 Task: Look for products in the category "Lotion" from Lifeflo only.
Action: Mouse moved to (712, 269)
Screenshot: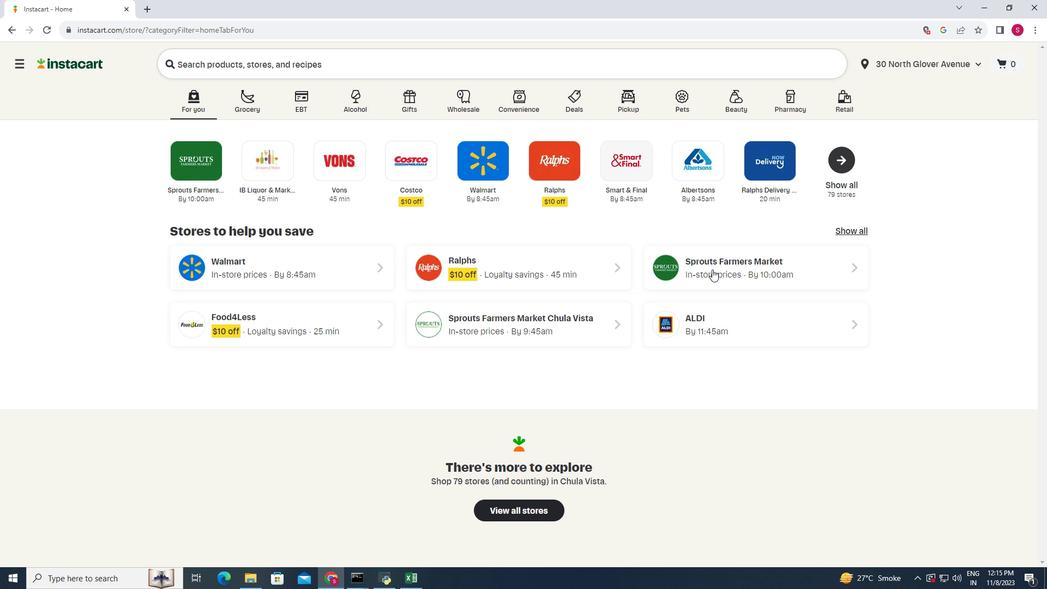
Action: Mouse pressed left at (712, 269)
Screenshot: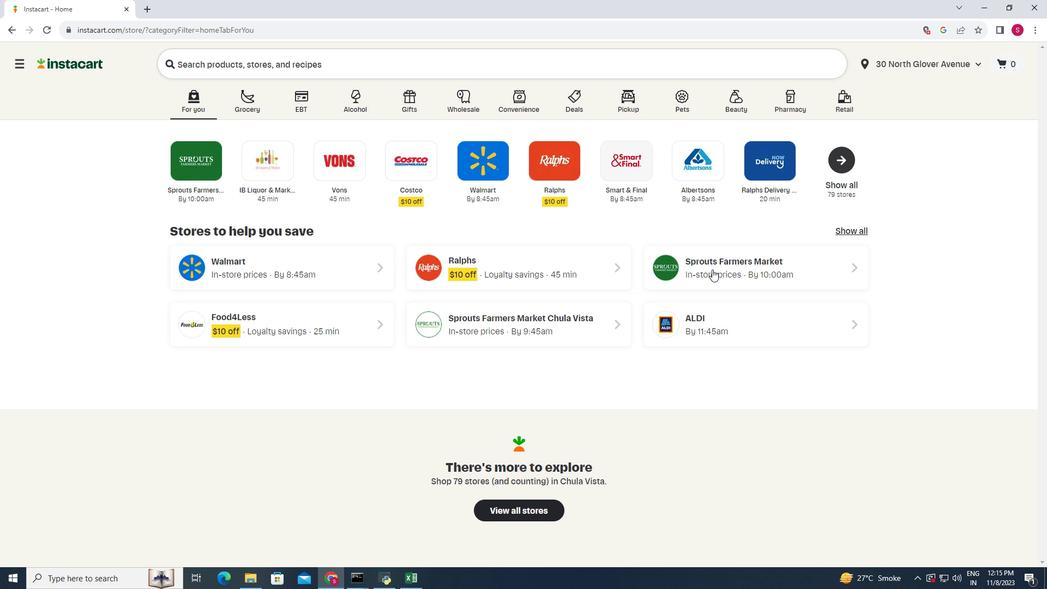 
Action: Mouse moved to (38, 397)
Screenshot: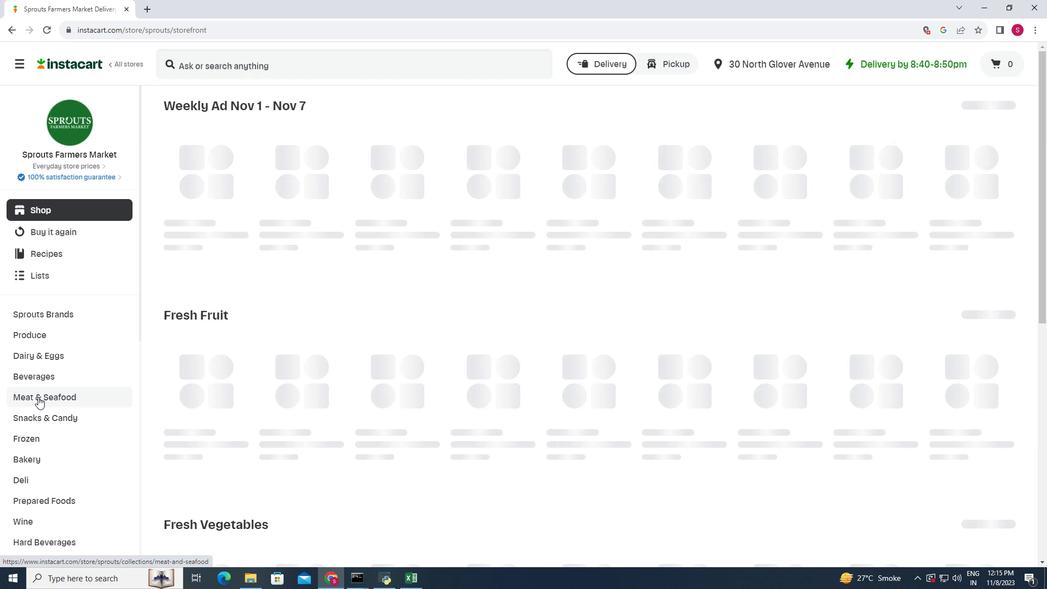 
Action: Mouse scrolled (38, 396) with delta (0, 0)
Screenshot: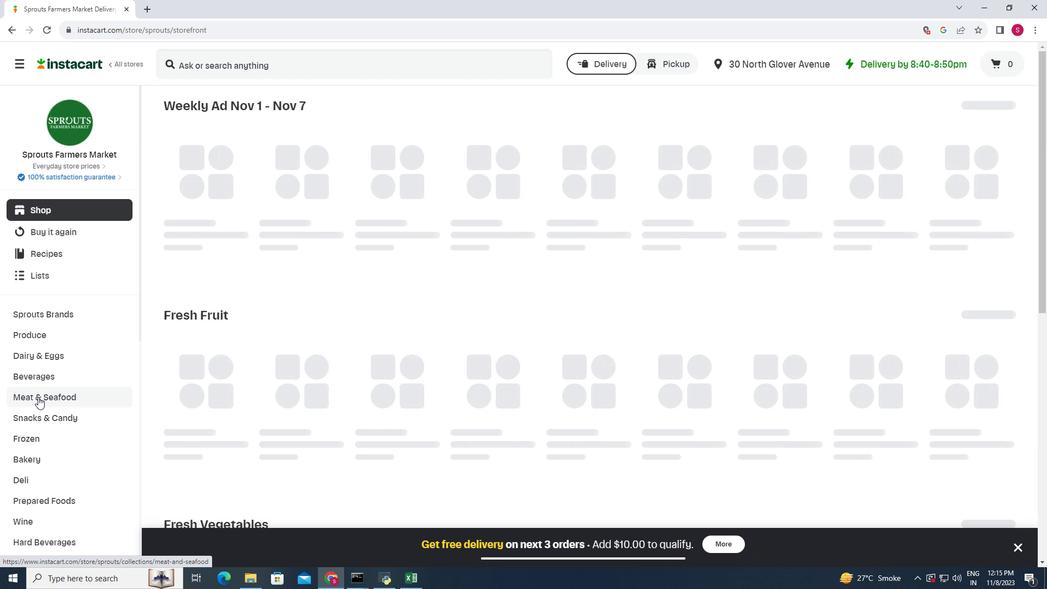 
Action: Mouse scrolled (38, 396) with delta (0, 0)
Screenshot: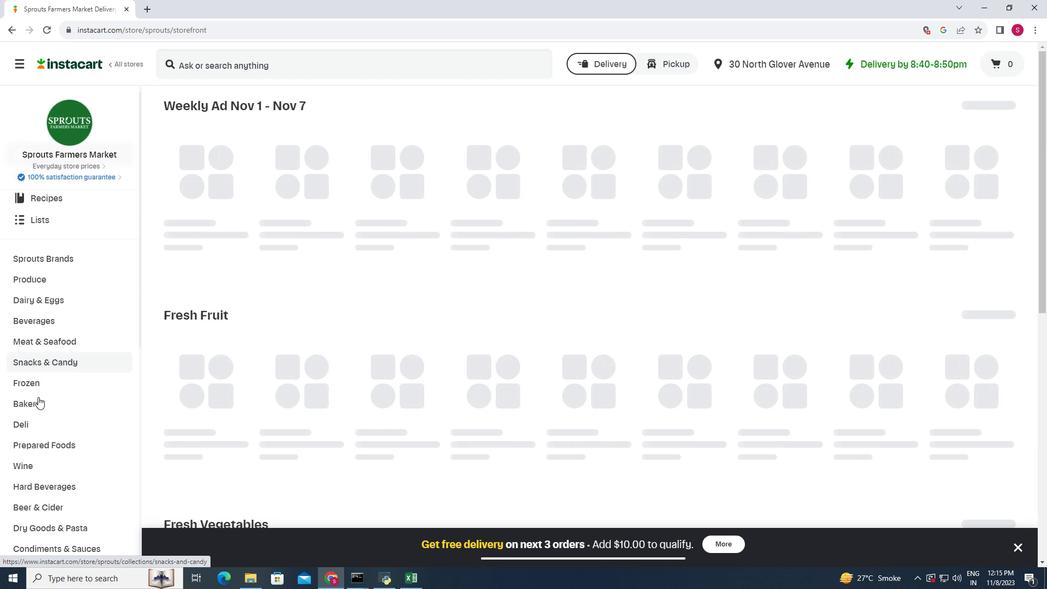 
Action: Mouse scrolled (38, 396) with delta (0, 0)
Screenshot: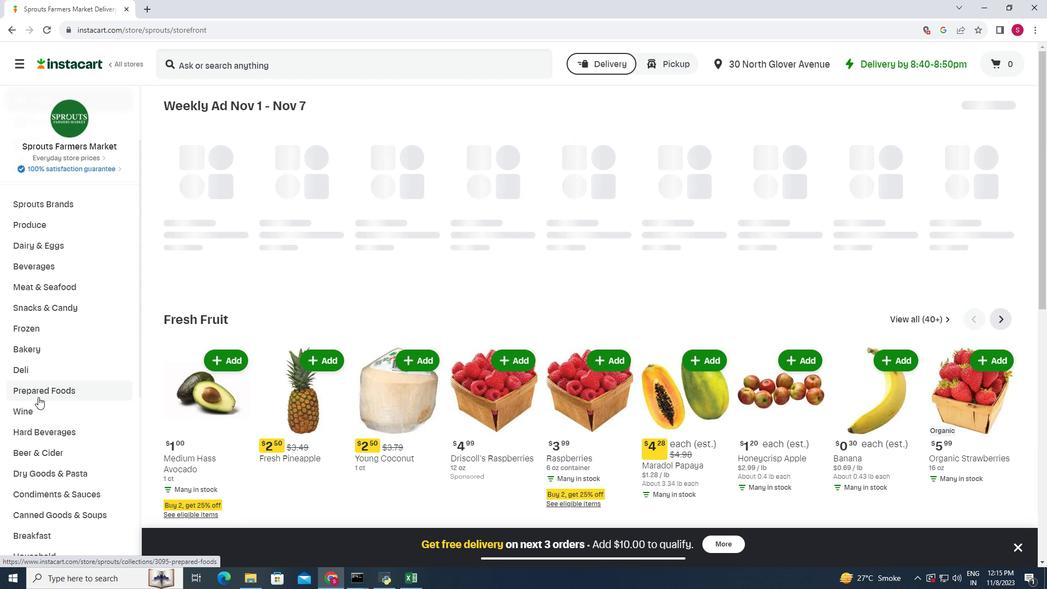 
Action: Mouse moved to (38, 397)
Screenshot: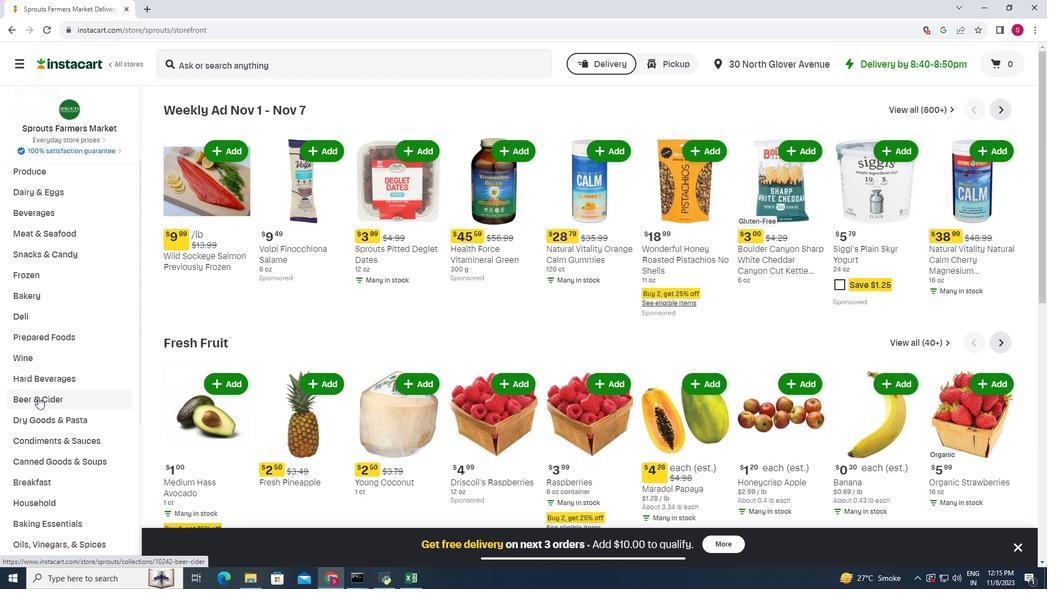 
Action: Mouse scrolled (38, 396) with delta (0, 0)
Screenshot: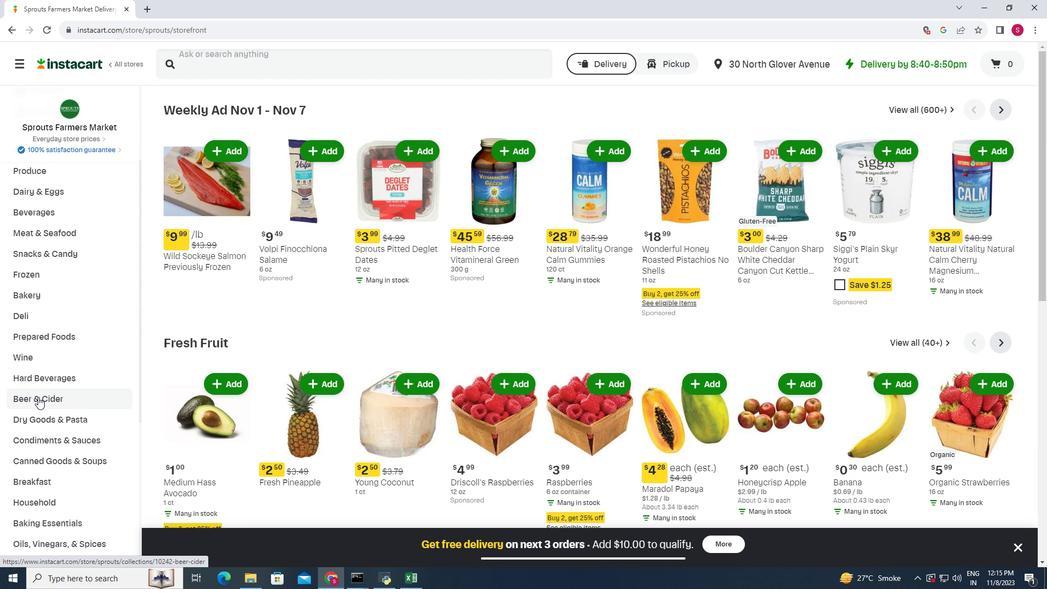 
Action: Mouse moved to (39, 396)
Screenshot: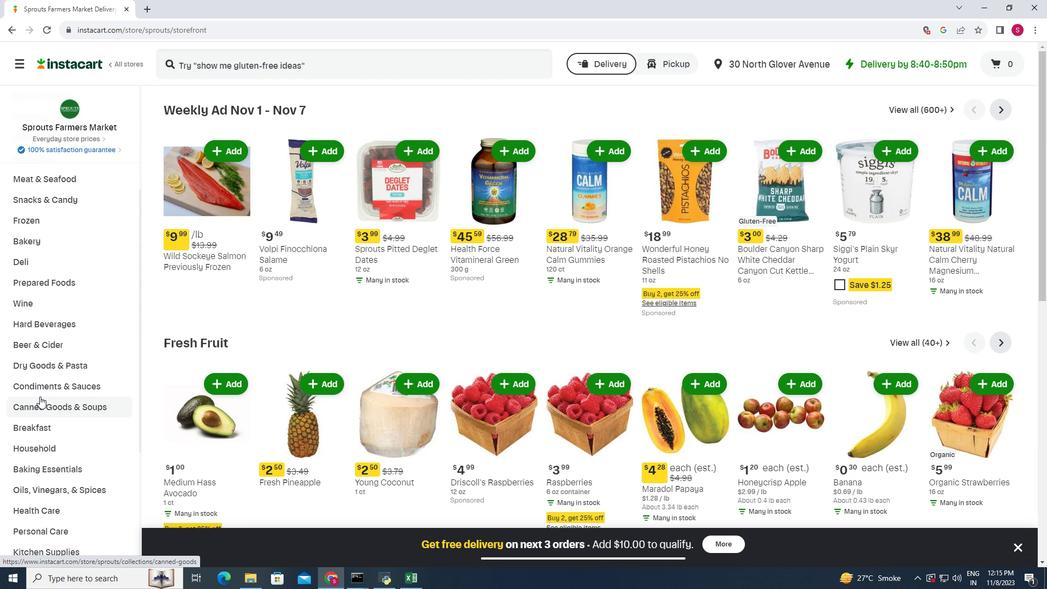 
Action: Mouse scrolled (39, 396) with delta (0, 0)
Screenshot: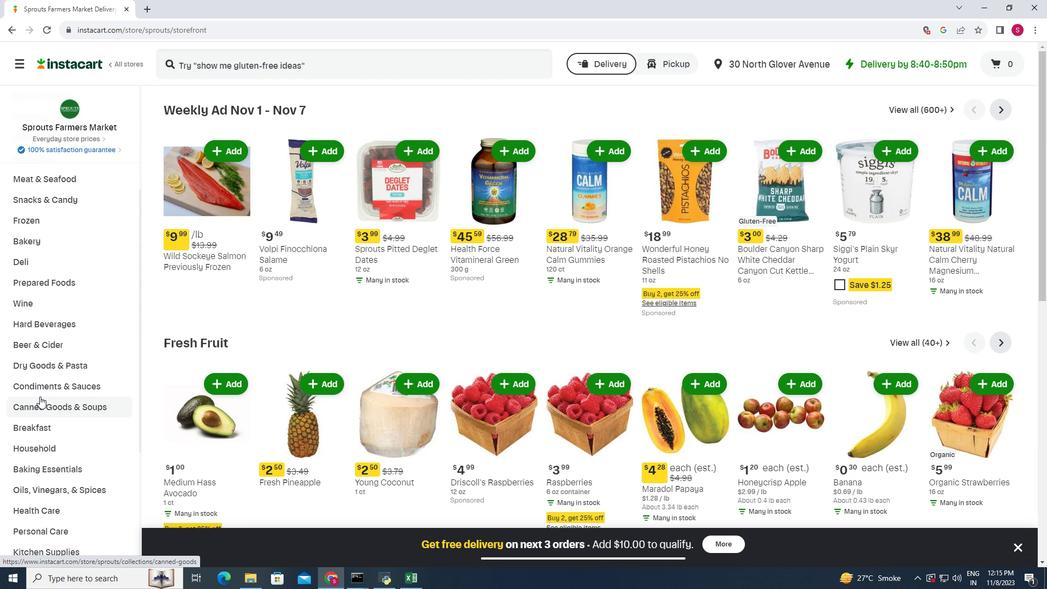 
Action: Mouse moved to (45, 473)
Screenshot: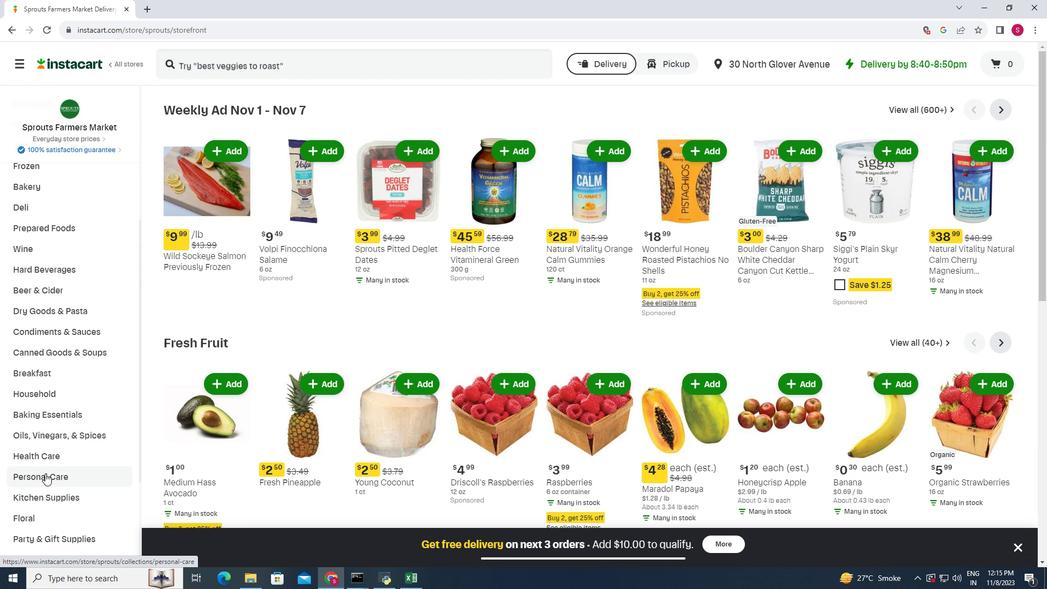 
Action: Mouse pressed left at (45, 473)
Screenshot: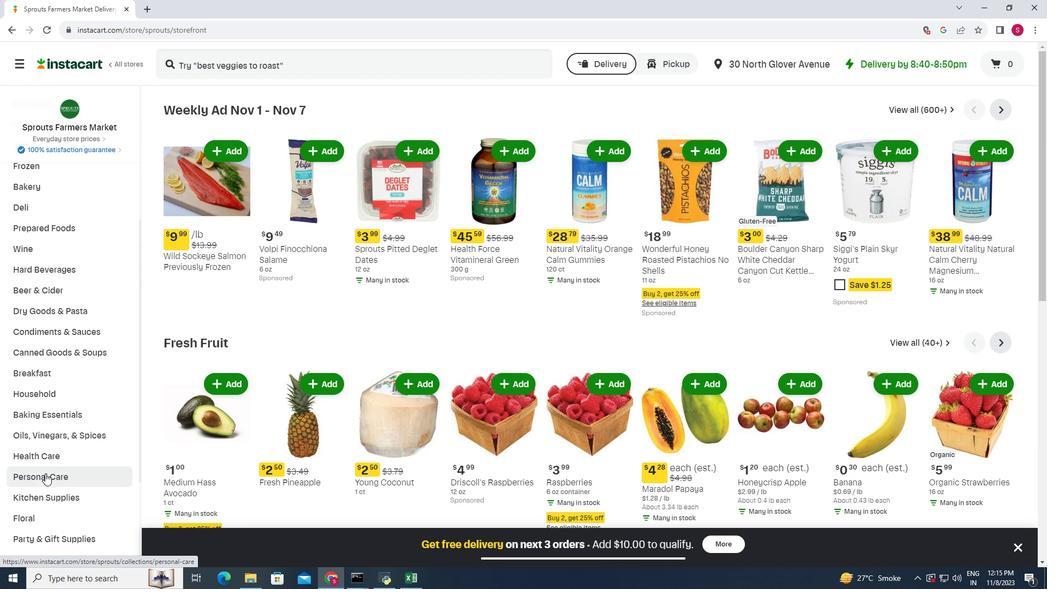 
Action: Mouse moved to (276, 132)
Screenshot: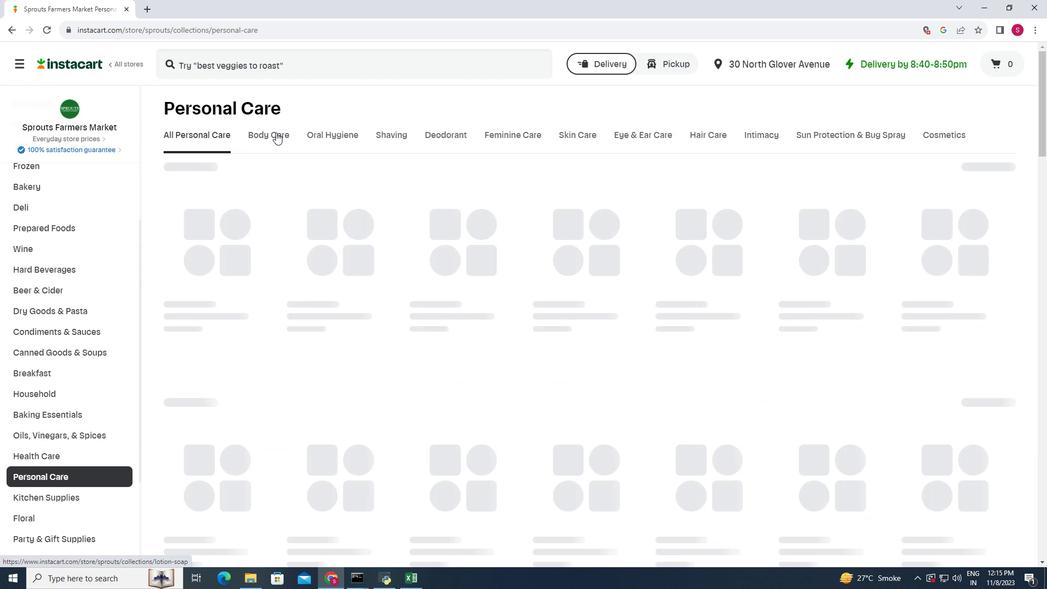 
Action: Mouse pressed left at (276, 132)
Screenshot: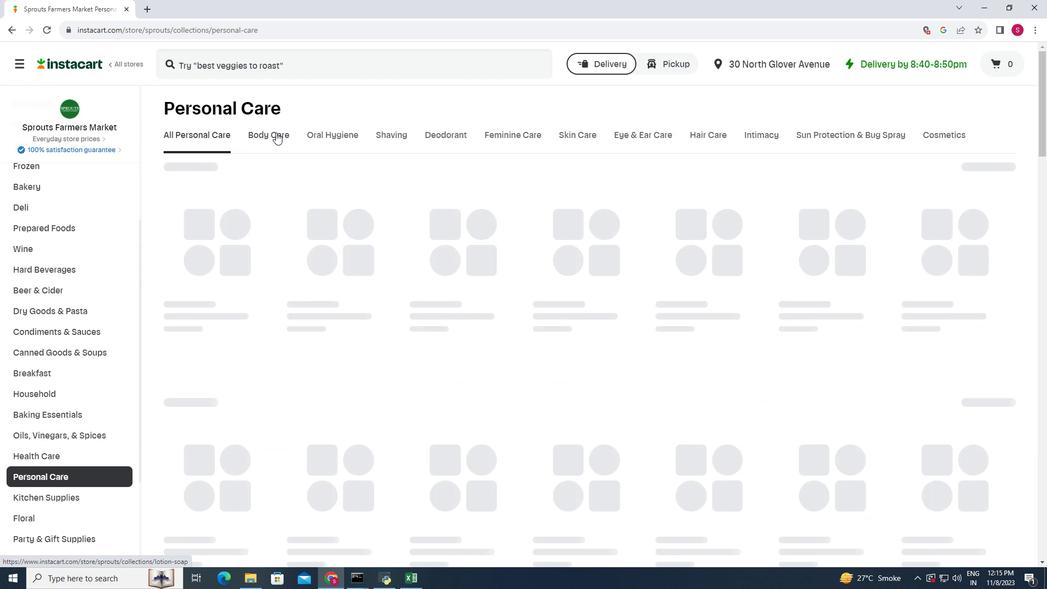 
Action: Mouse moved to (442, 171)
Screenshot: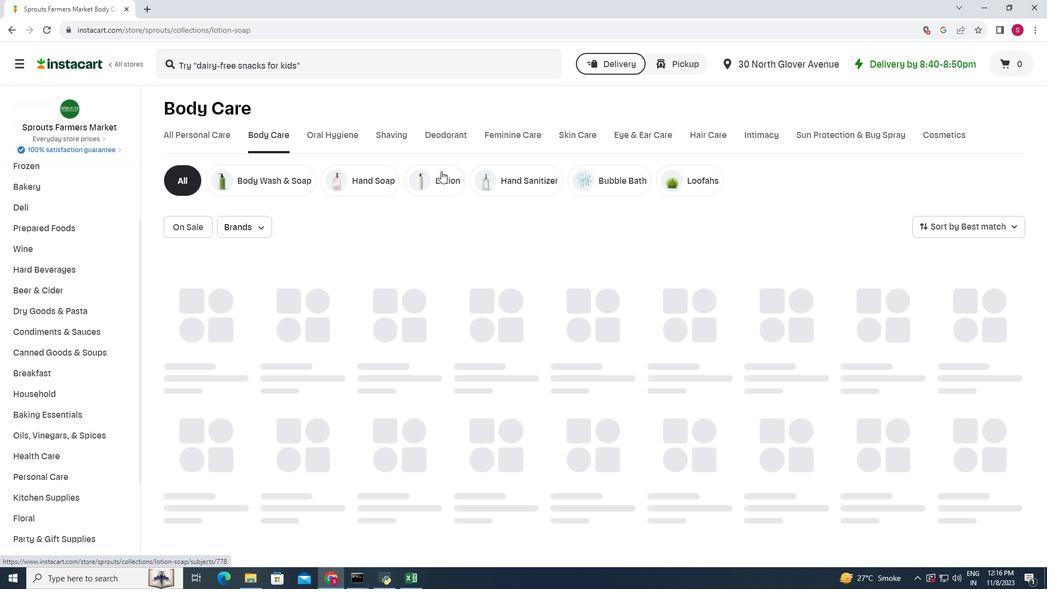 
Action: Mouse pressed left at (442, 171)
Screenshot: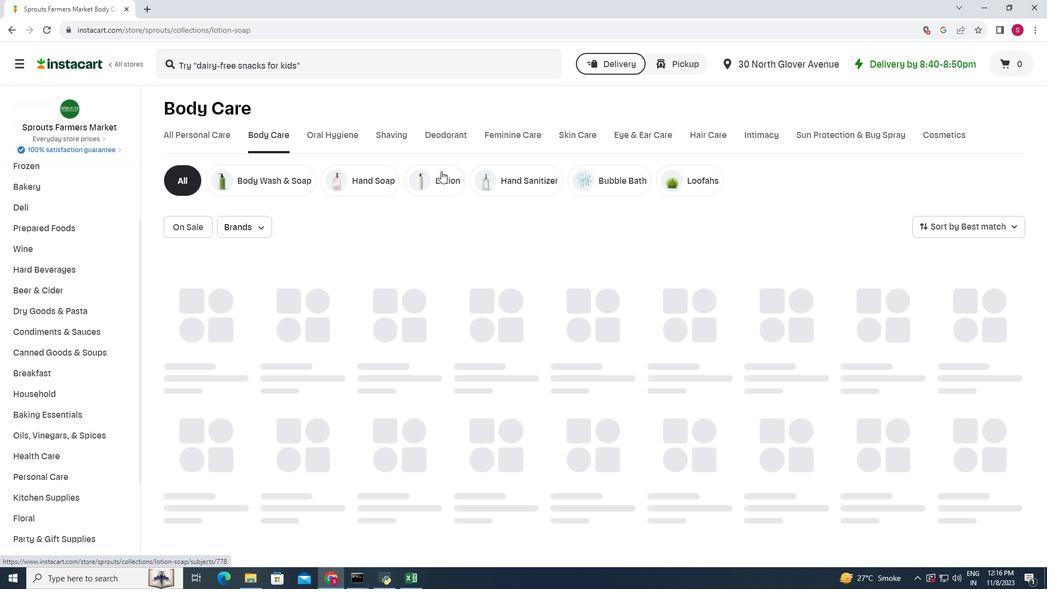 
Action: Mouse moved to (249, 226)
Screenshot: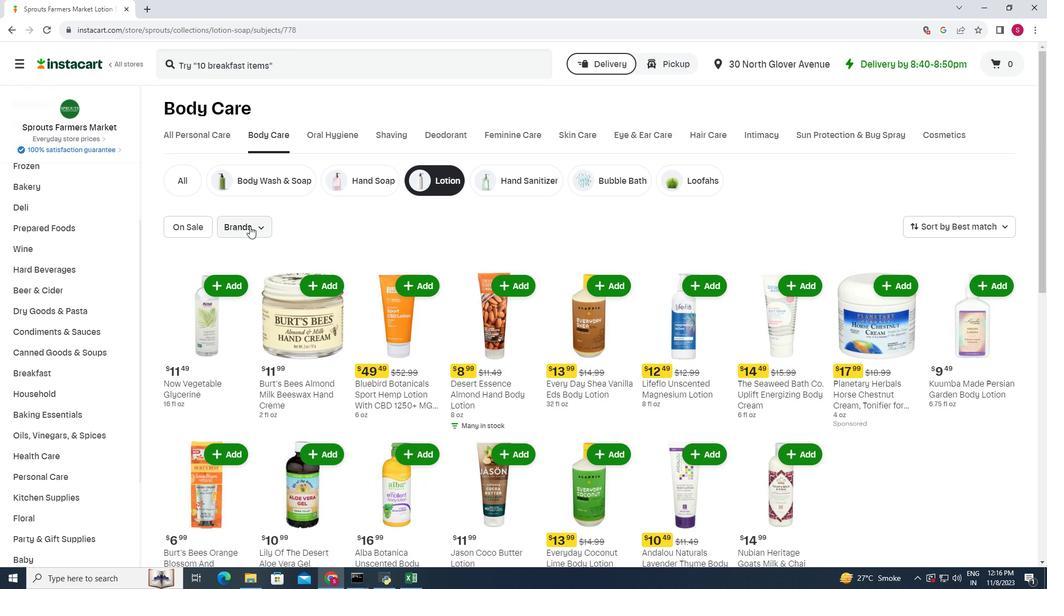 
Action: Mouse pressed left at (249, 226)
Screenshot: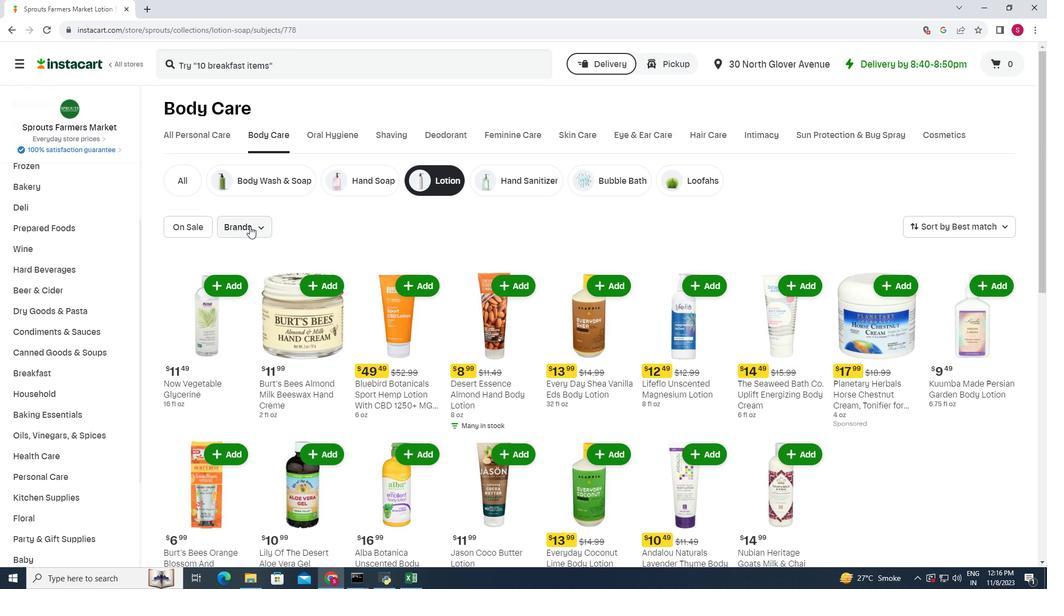 
Action: Mouse moved to (262, 277)
Screenshot: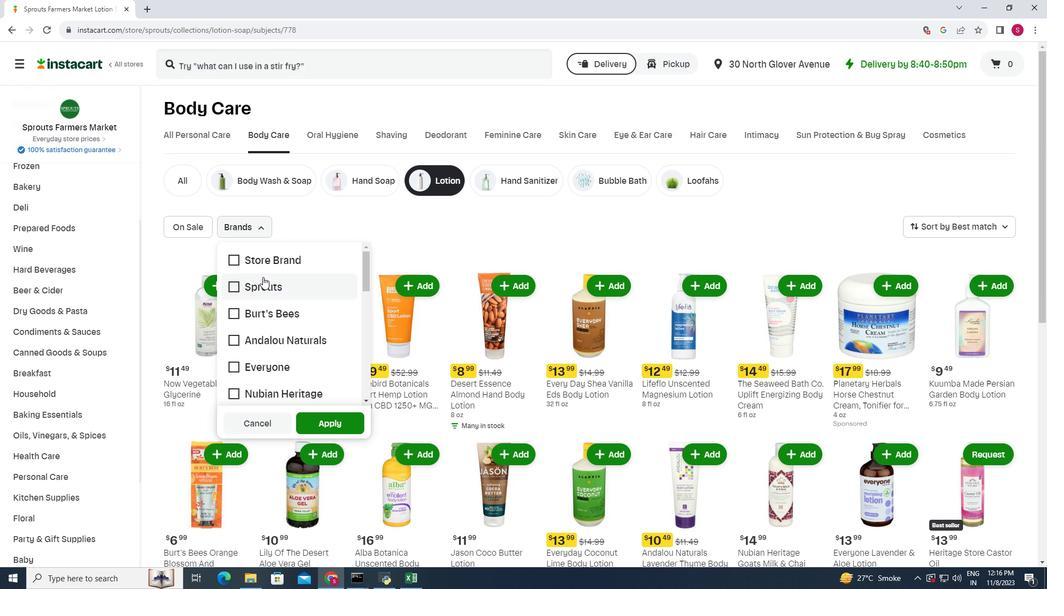 
Action: Mouse scrolled (262, 276) with delta (0, 0)
Screenshot: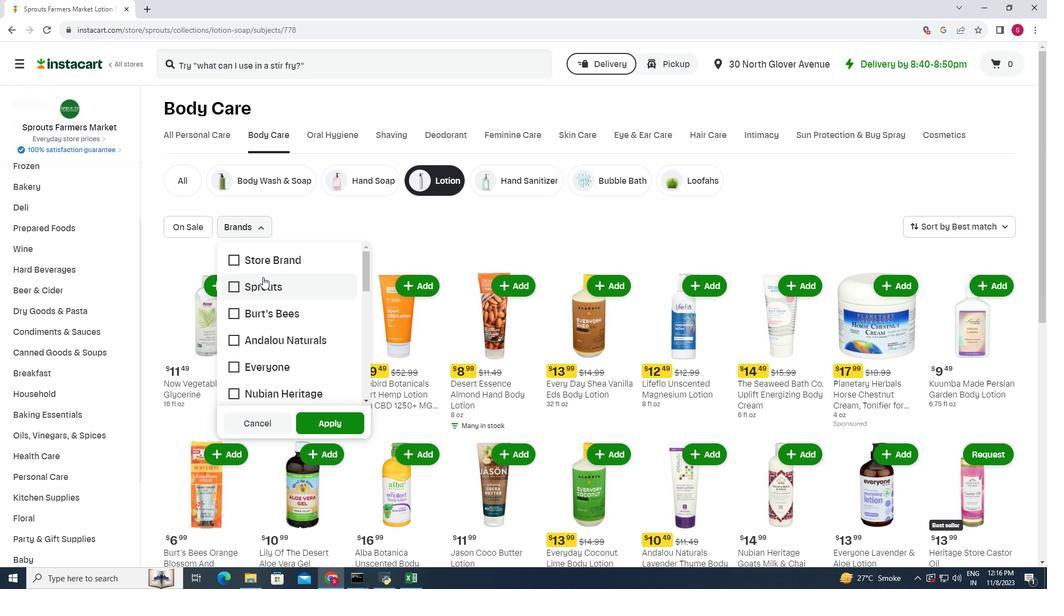 
Action: Mouse moved to (280, 277)
Screenshot: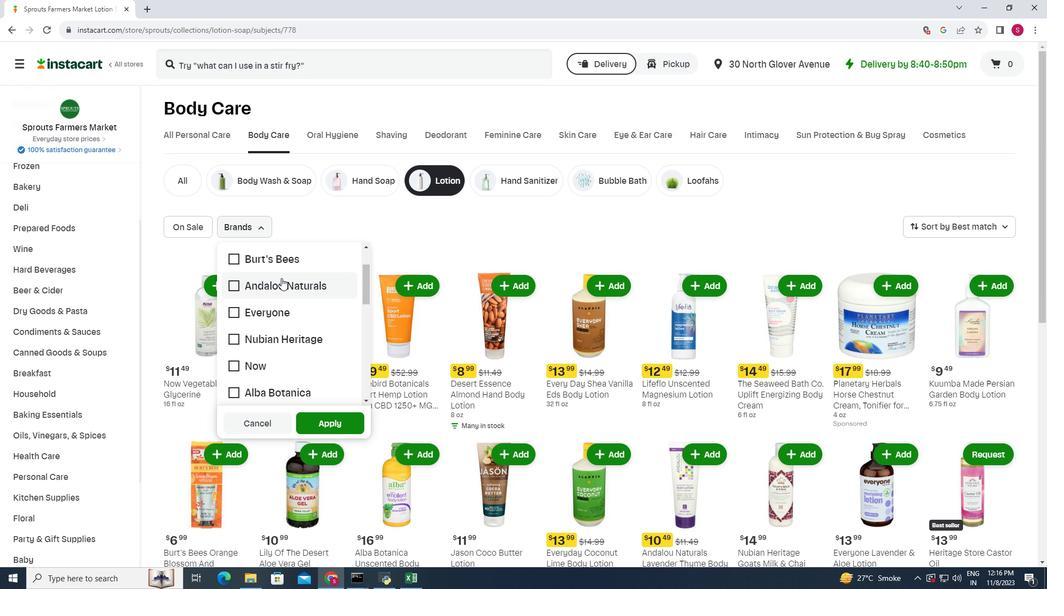
Action: Mouse scrolled (280, 277) with delta (0, 0)
Screenshot: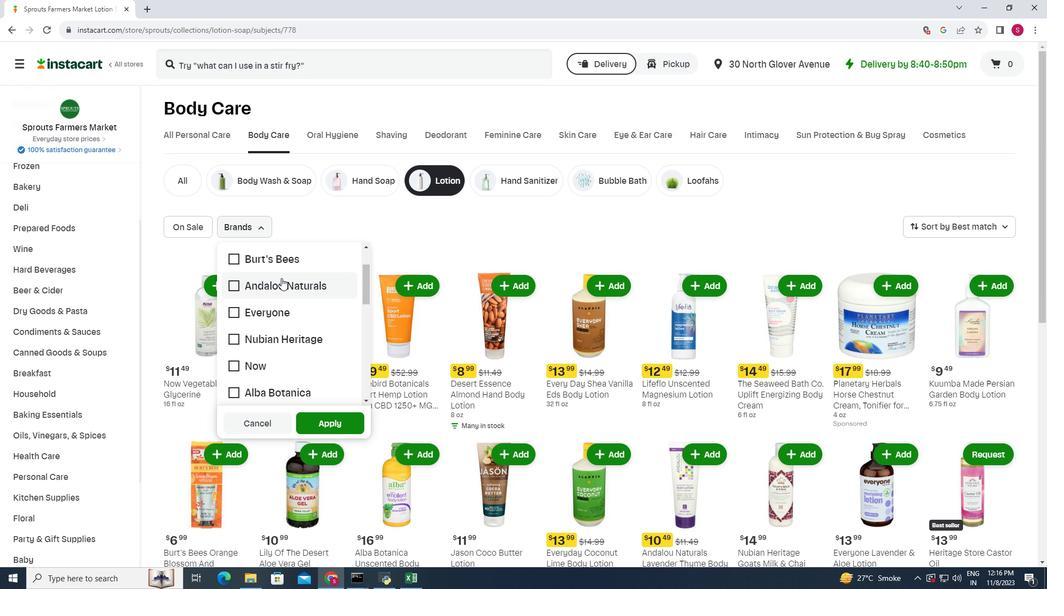 
Action: Mouse moved to (284, 279)
Screenshot: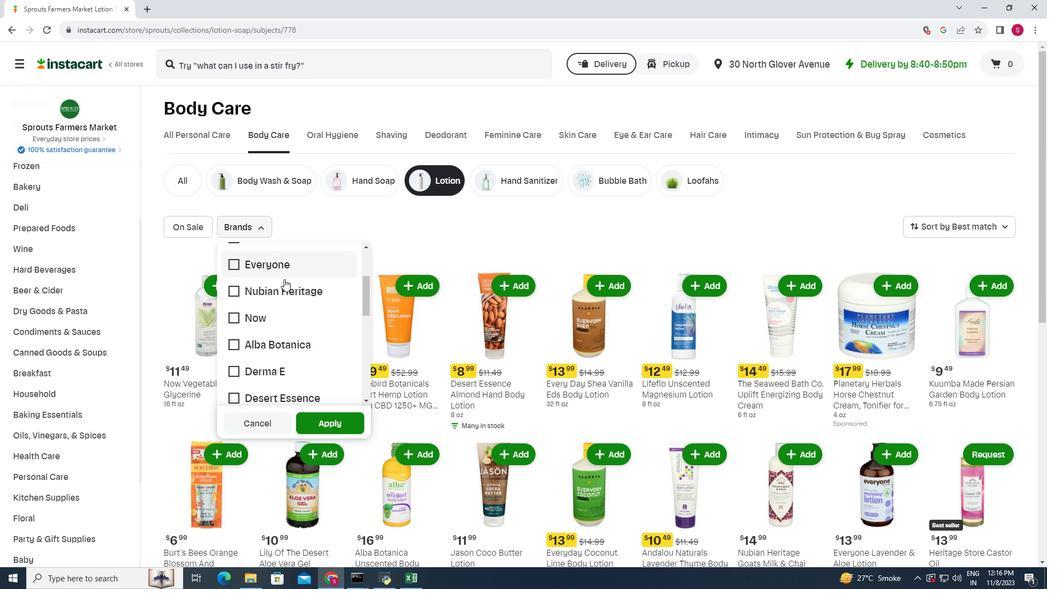 
Action: Mouse scrolled (284, 278) with delta (0, 0)
Screenshot: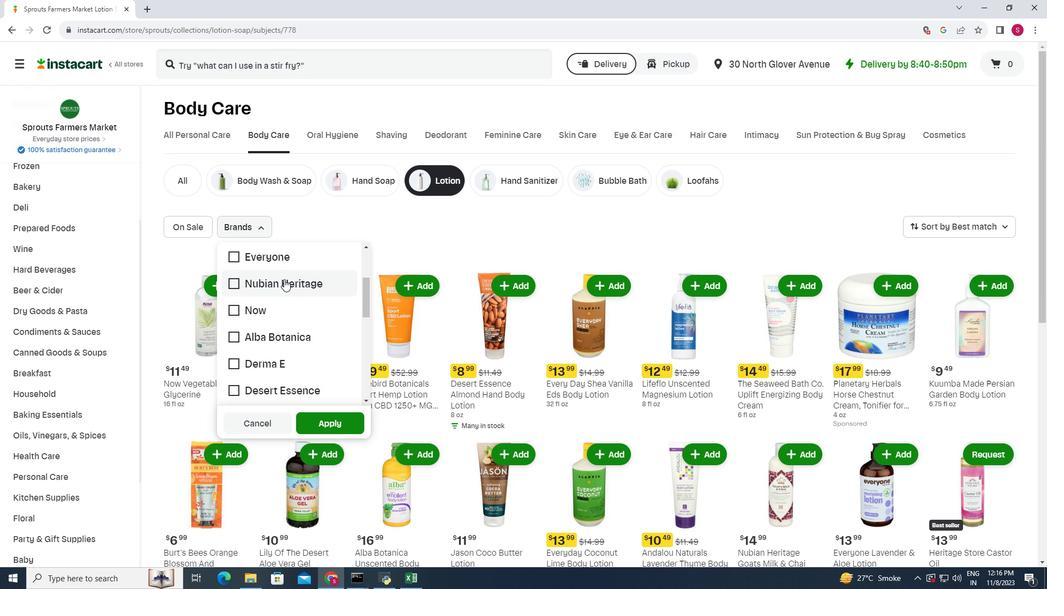 
Action: Mouse scrolled (284, 278) with delta (0, 0)
Screenshot: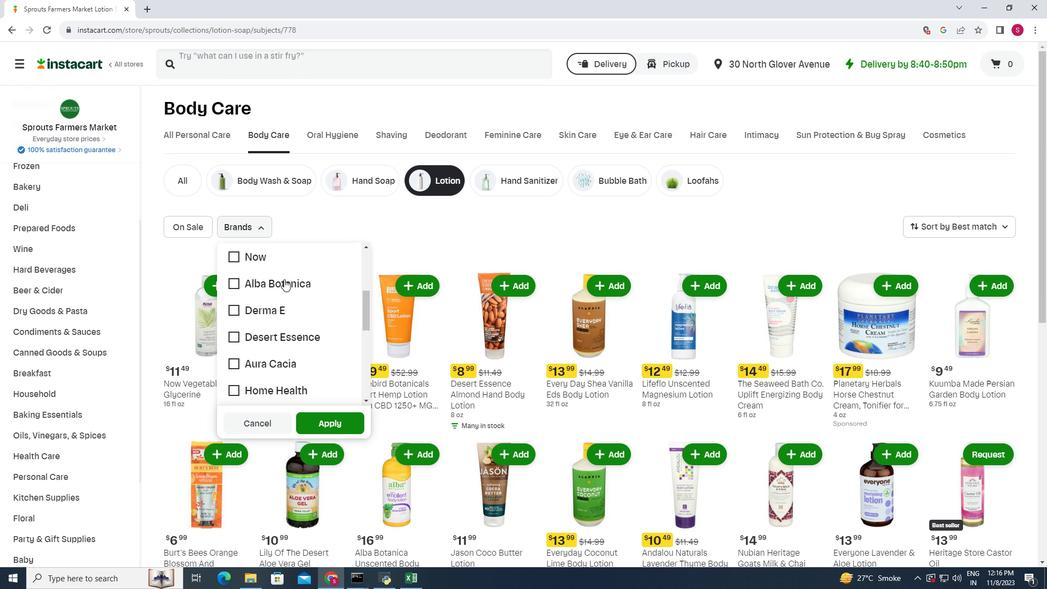 
Action: Mouse scrolled (284, 278) with delta (0, 0)
Screenshot: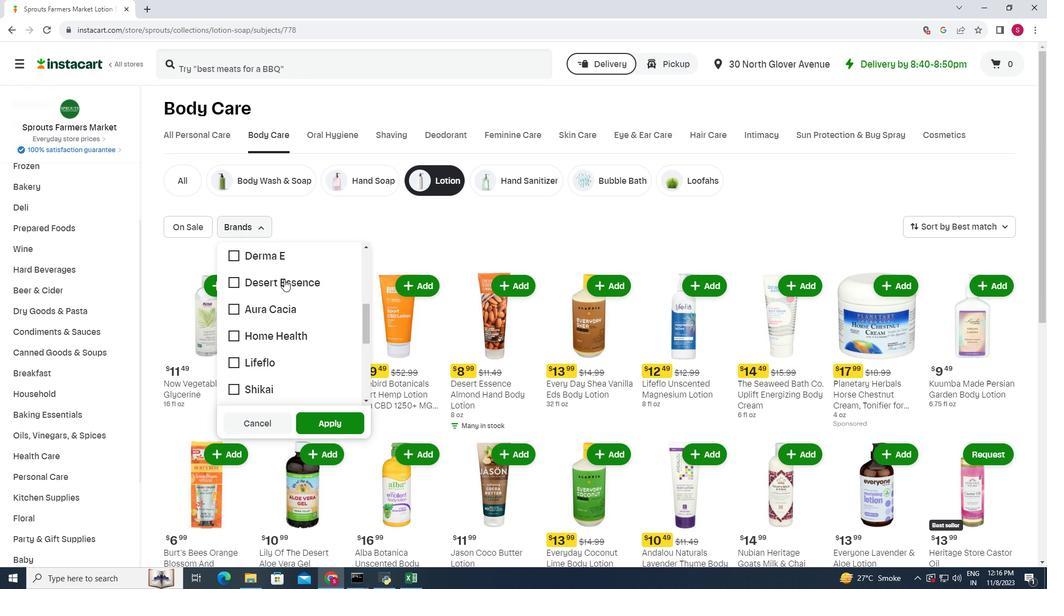 
Action: Mouse moved to (284, 303)
Screenshot: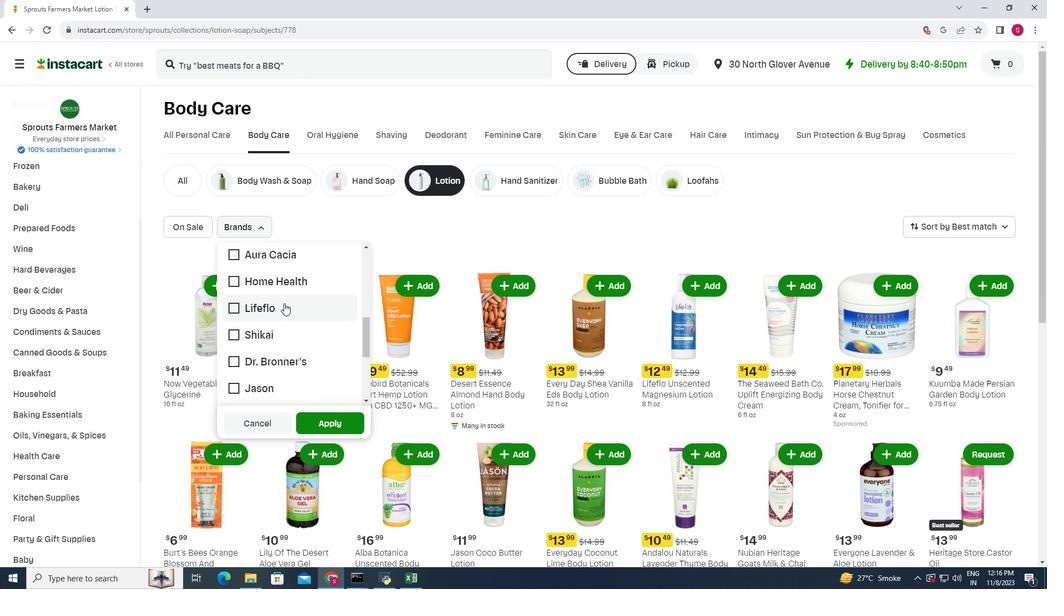 
Action: Mouse pressed left at (284, 303)
Screenshot: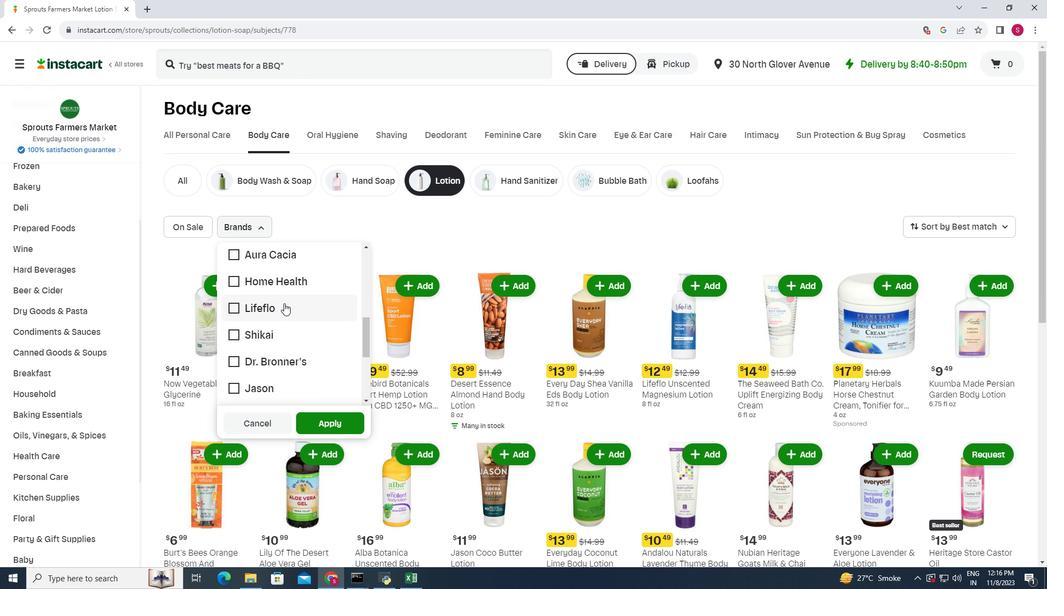 
Action: Mouse moved to (310, 427)
Screenshot: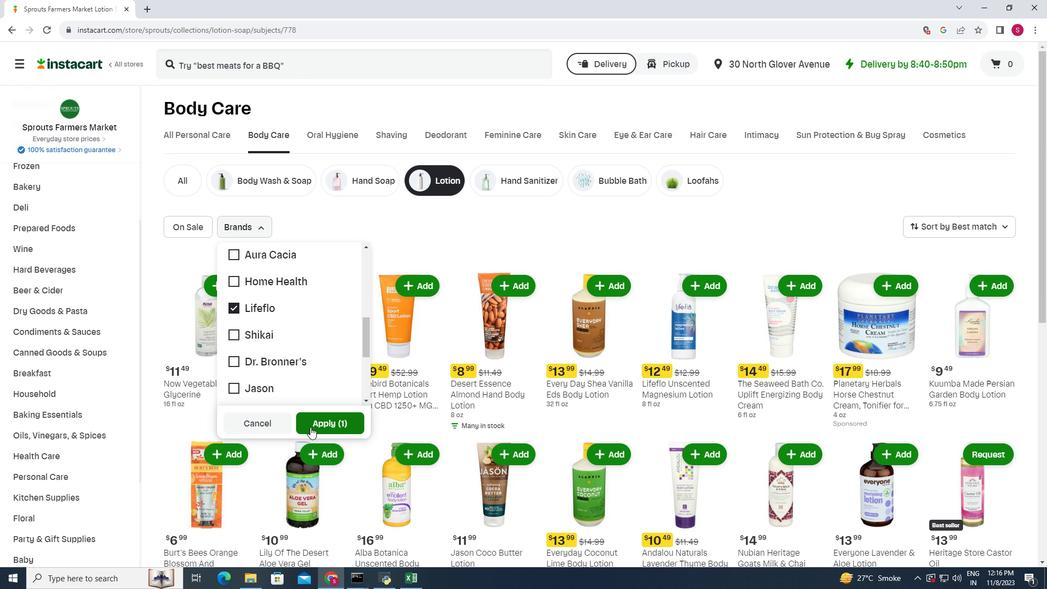 
Action: Mouse pressed left at (310, 427)
Screenshot: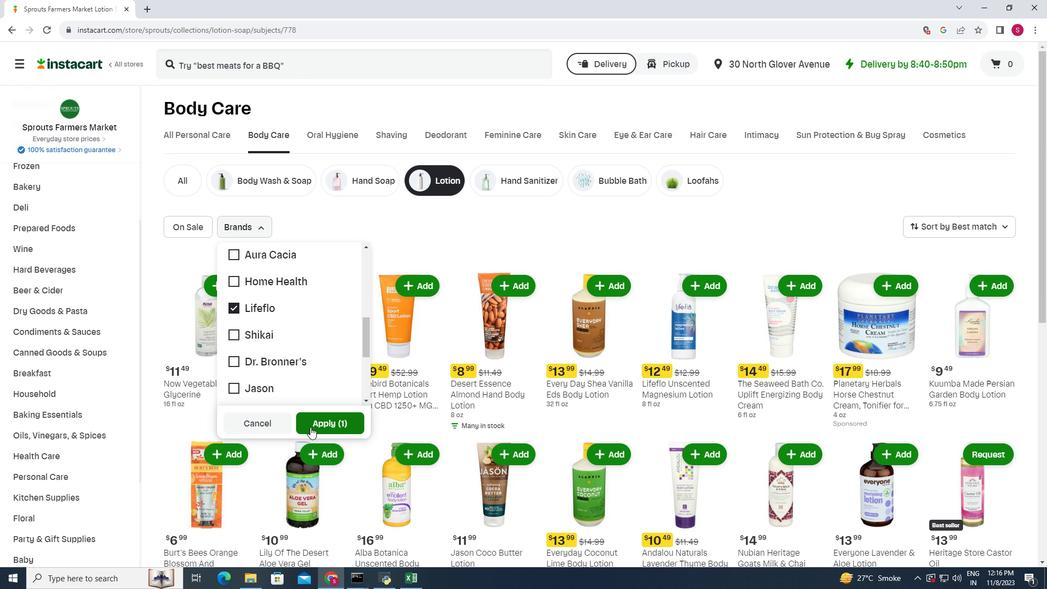 
Action: Mouse moved to (642, 385)
Screenshot: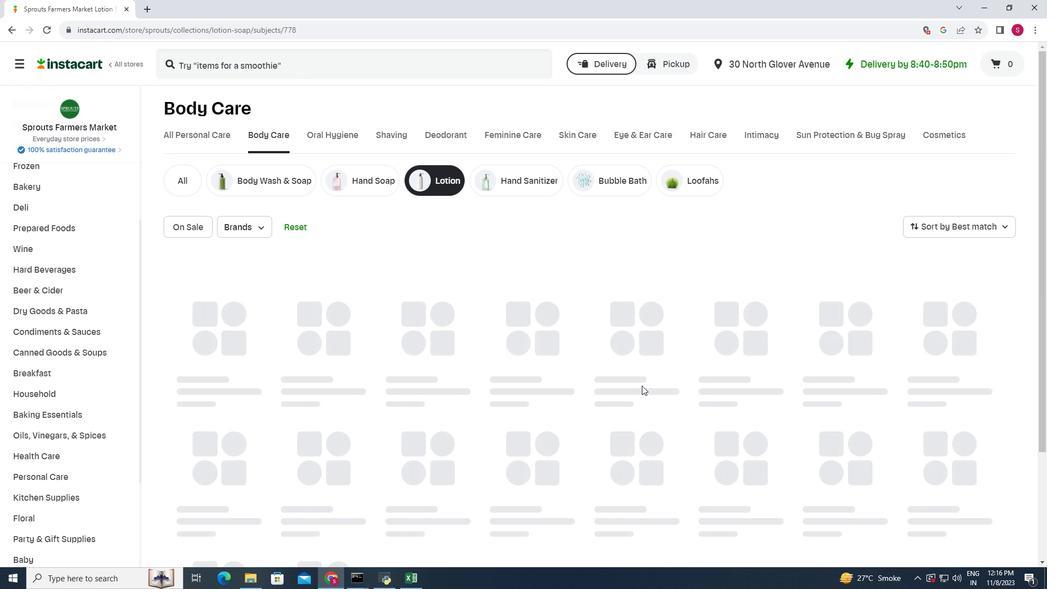 
